 Task: Create a due date automation trigger when advanced on, 2 hours after a card is due add fields without custom field "Resume" set to a date in this week.
Action: Mouse moved to (1209, 91)
Screenshot: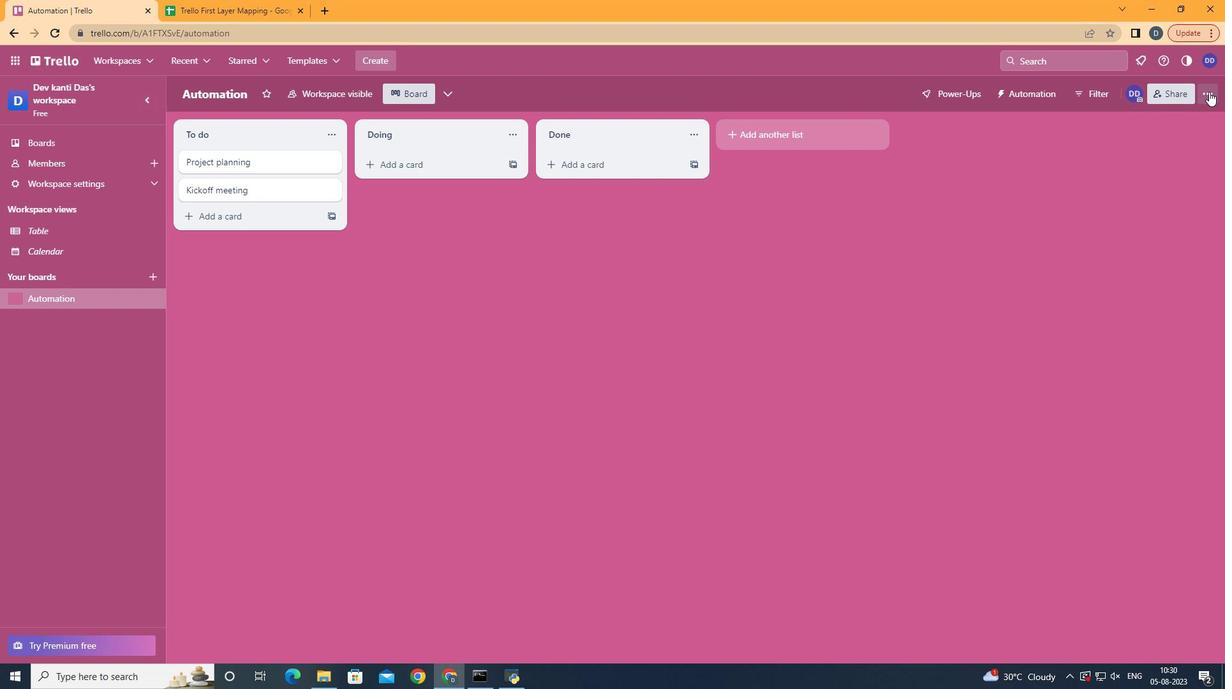 
Action: Mouse pressed left at (1209, 91)
Screenshot: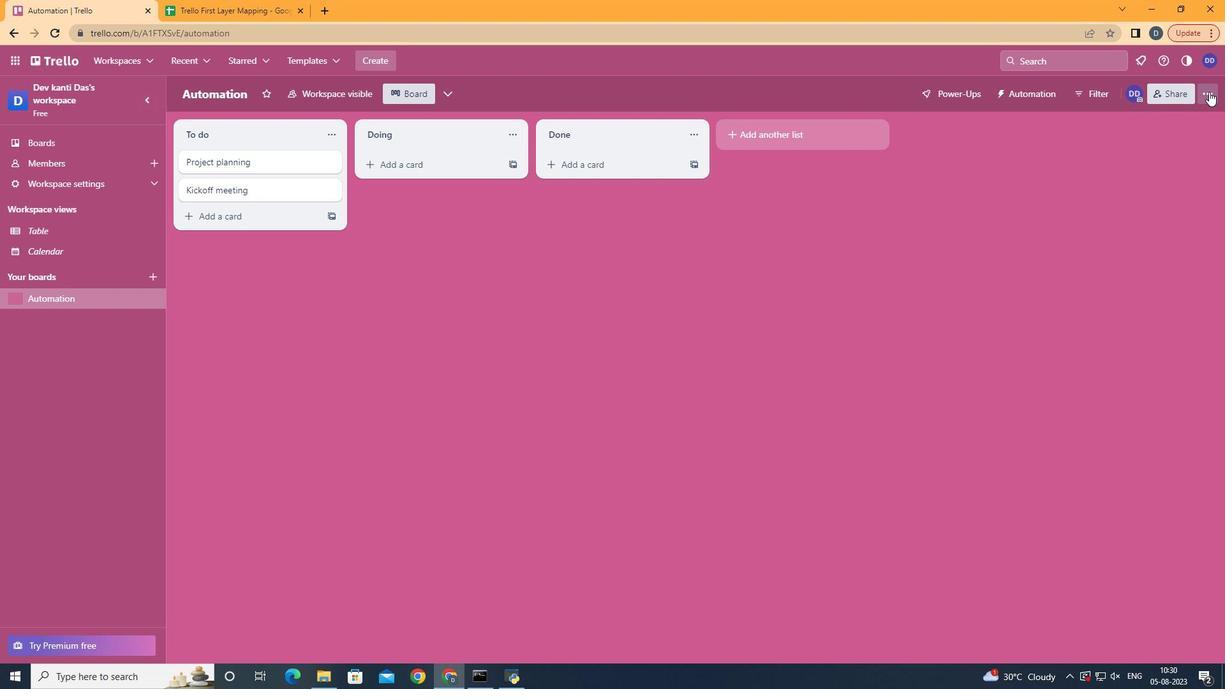 
Action: Mouse moved to (1152, 269)
Screenshot: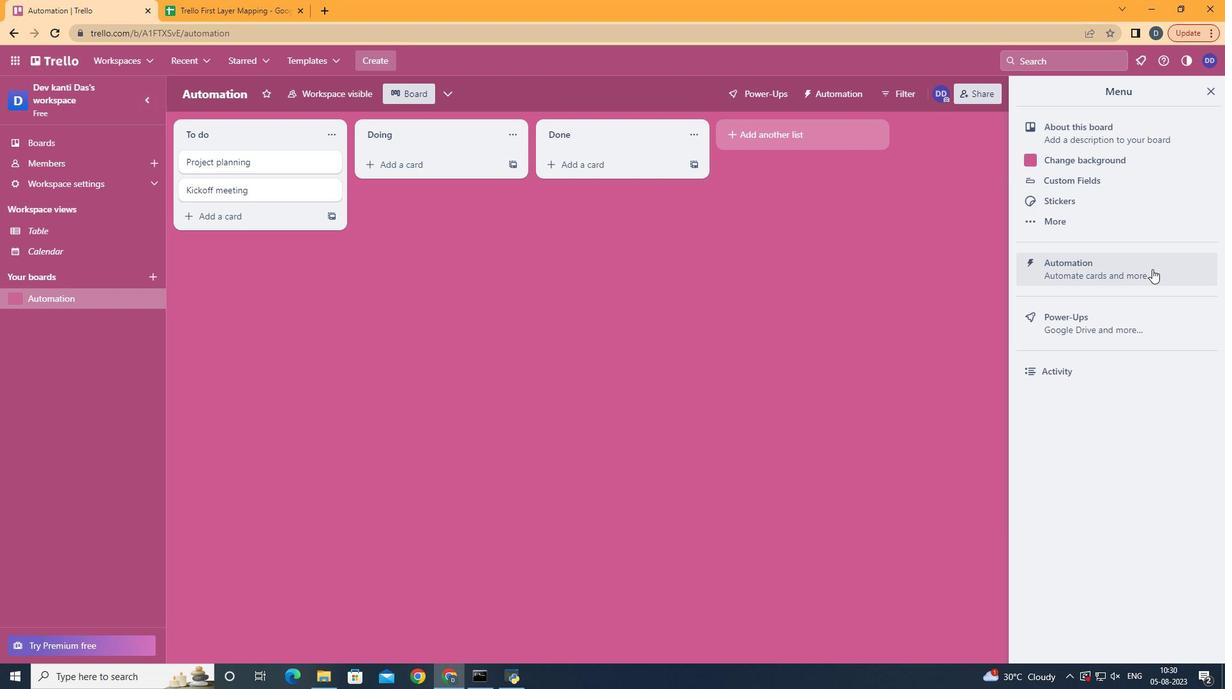 
Action: Mouse pressed left at (1152, 269)
Screenshot: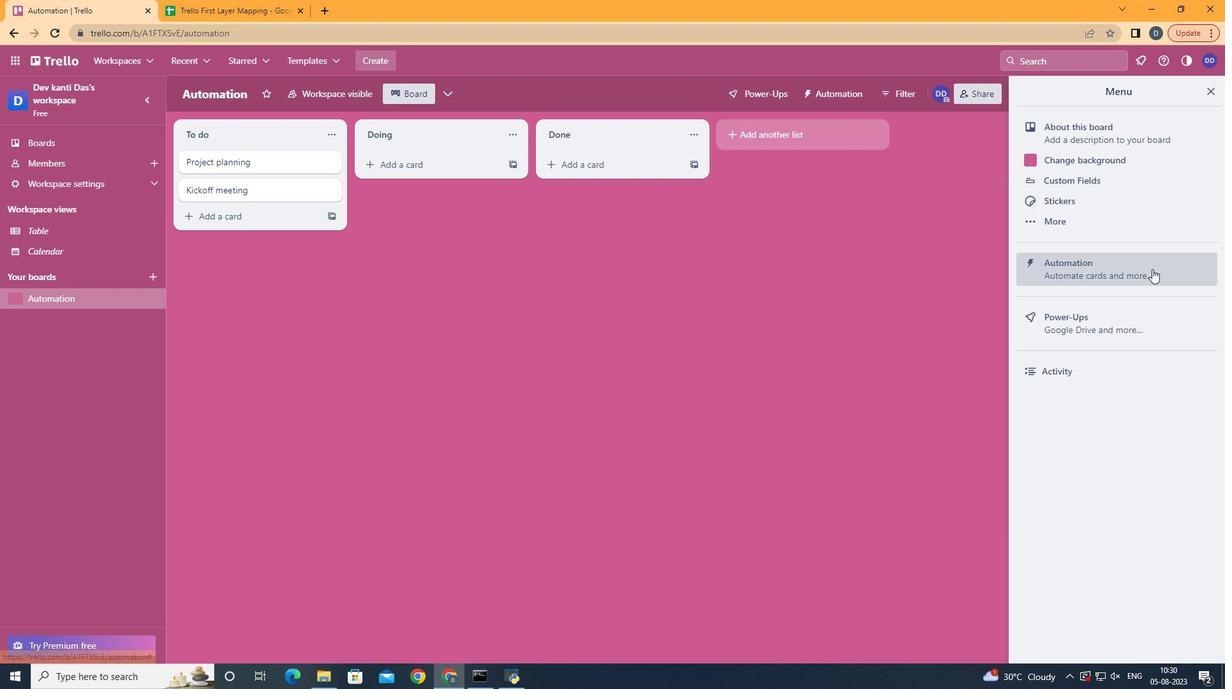 
Action: Mouse moved to (271, 262)
Screenshot: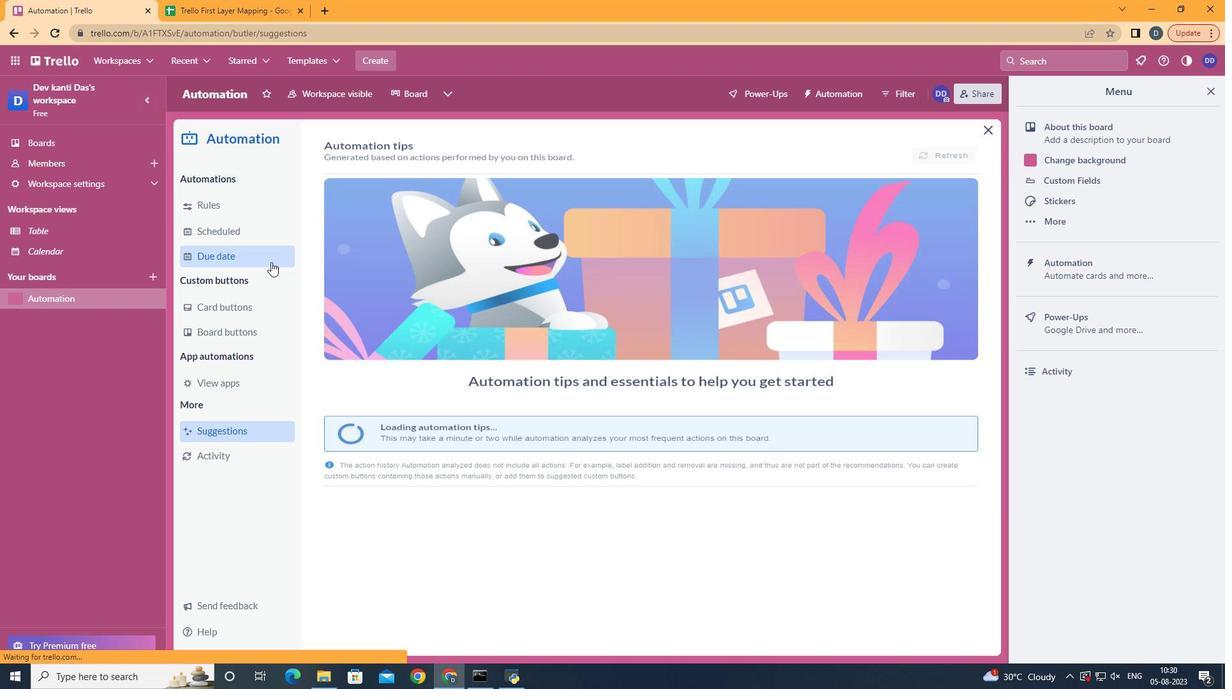 
Action: Mouse pressed left at (271, 262)
Screenshot: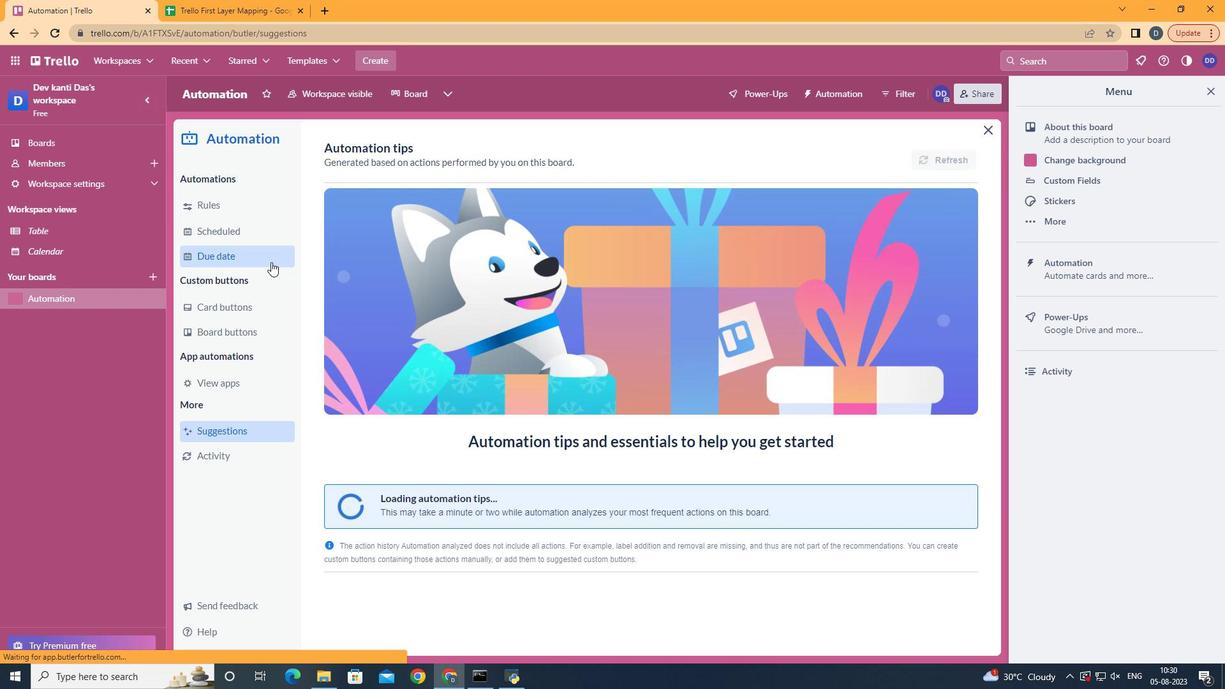 
Action: Mouse moved to (906, 149)
Screenshot: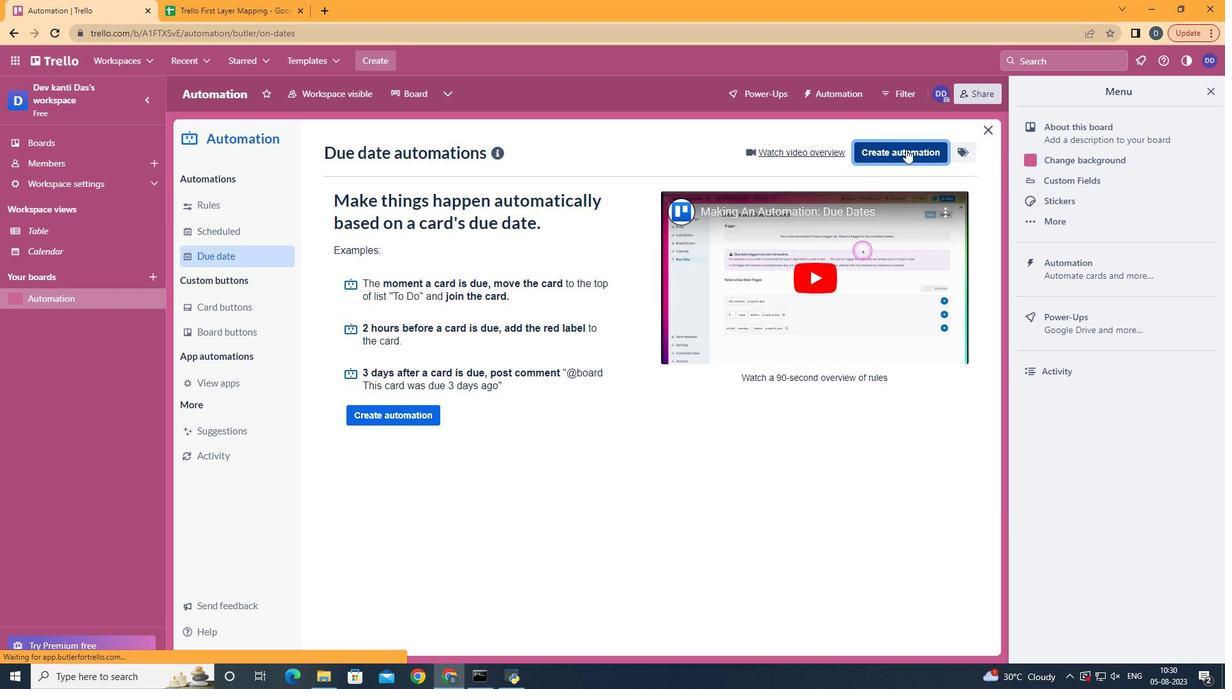 
Action: Mouse pressed left at (906, 149)
Screenshot: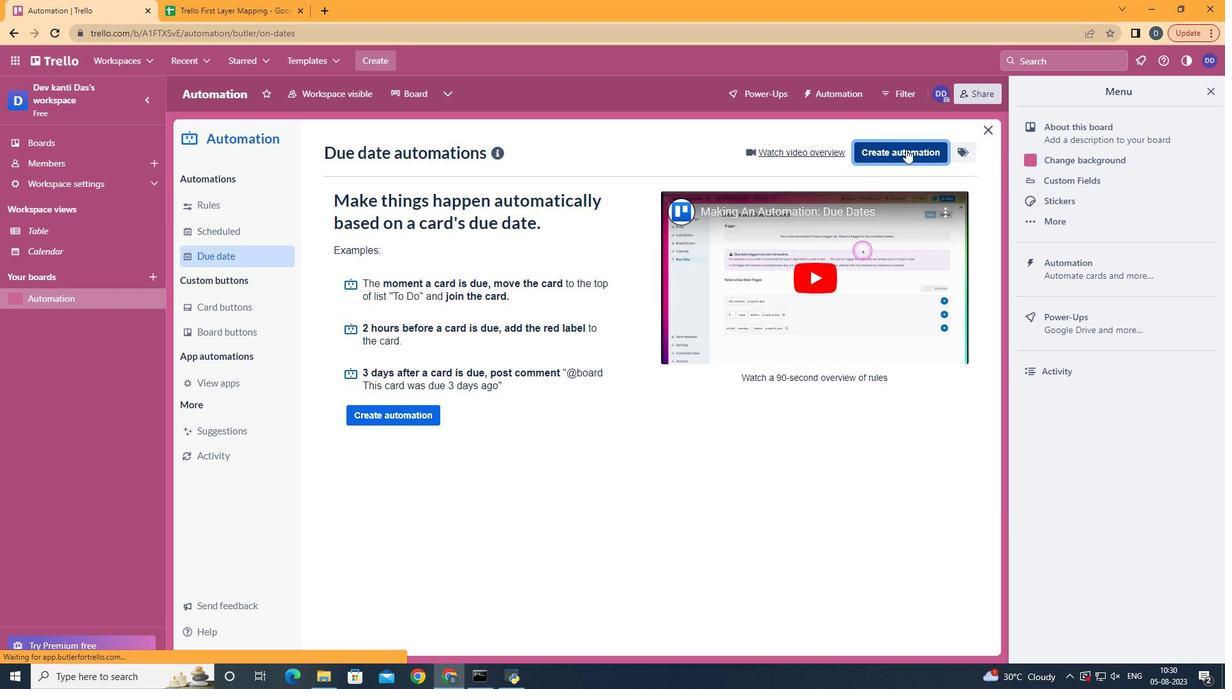 
Action: Mouse moved to (639, 271)
Screenshot: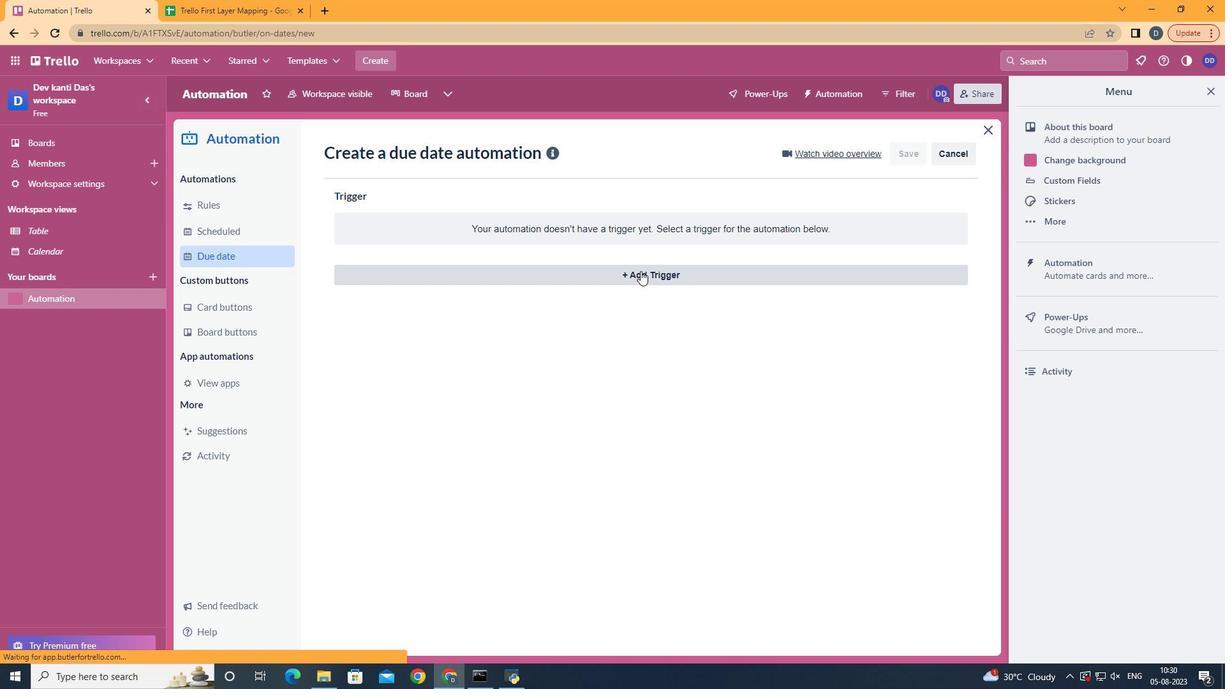 
Action: Mouse pressed left at (639, 271)
Screenshot: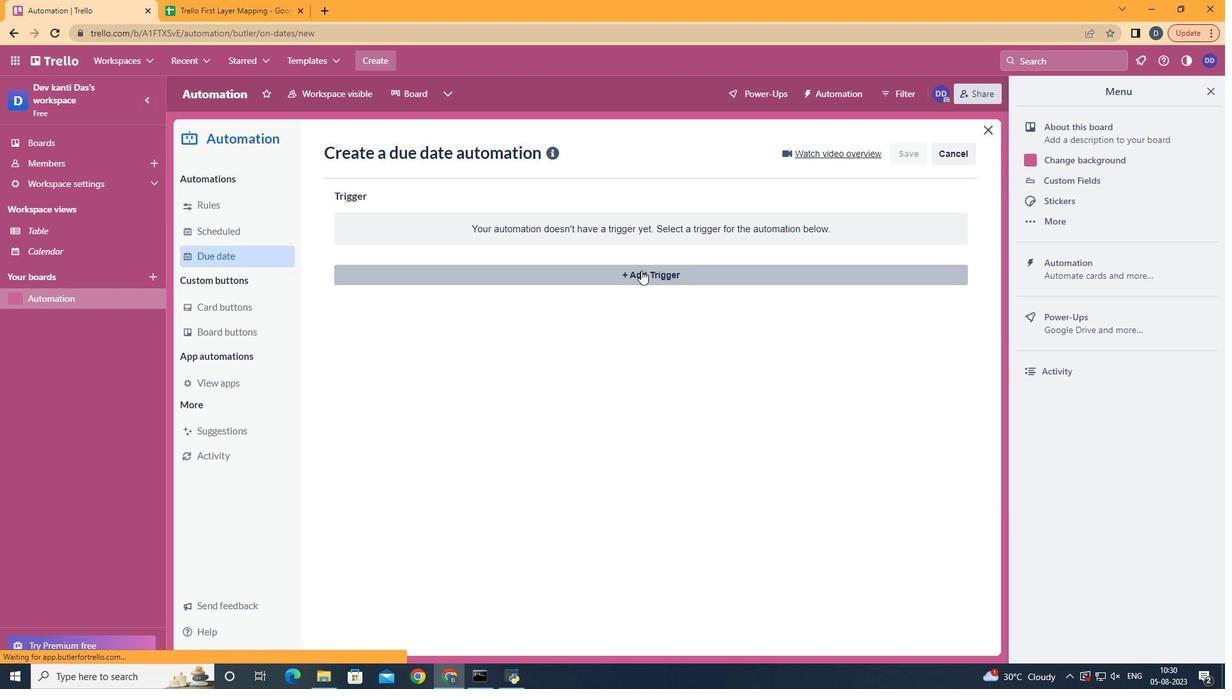 
Action: Mouse moved to (419, 541)
Screenshot: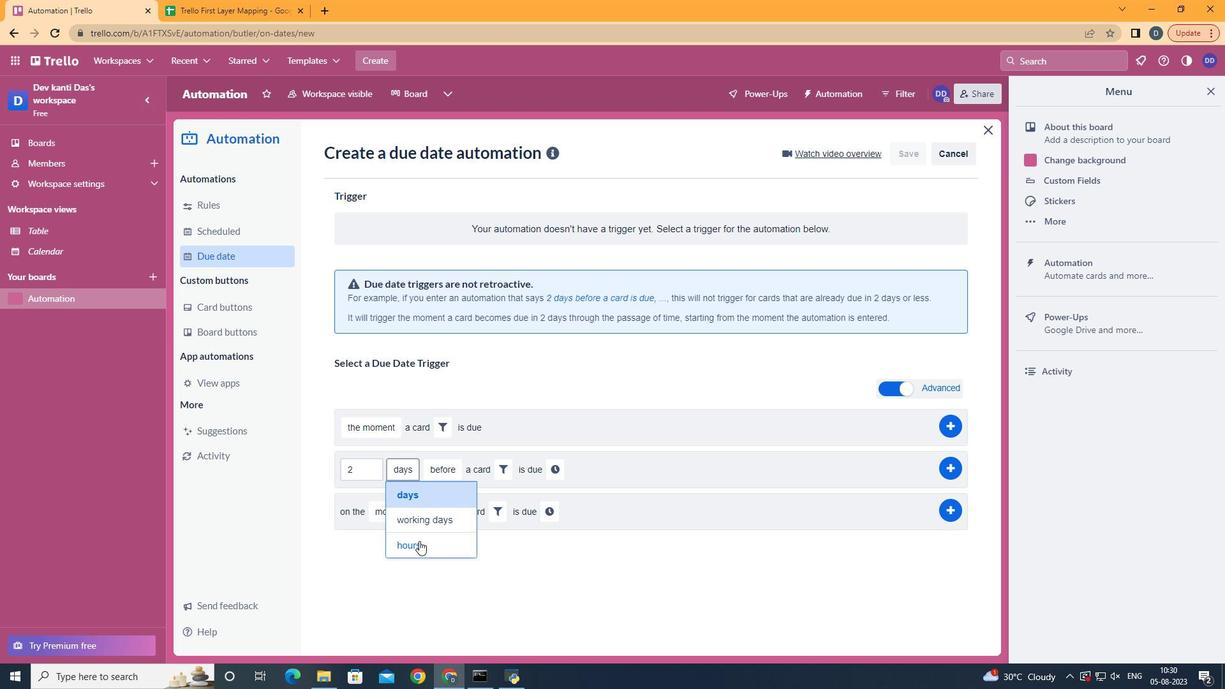 
Action: Mouse pressed left at (419, 541)
Screenshot: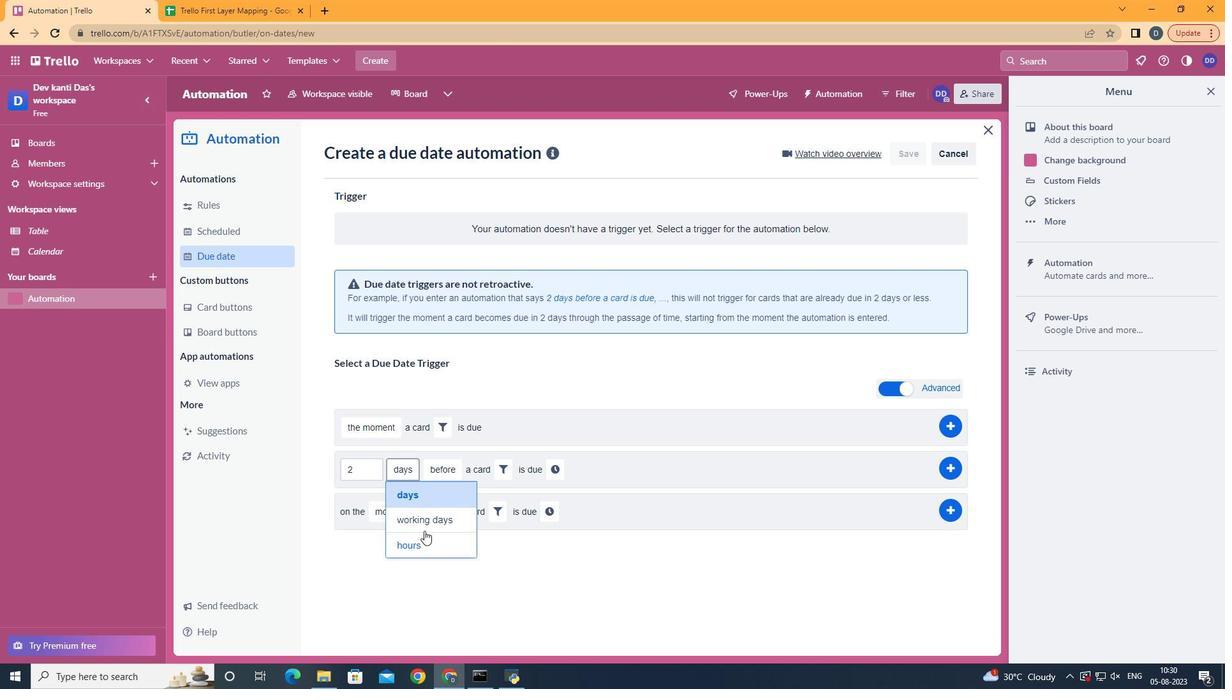 
Action: Mouse moved to (444, 515)
Screenshot: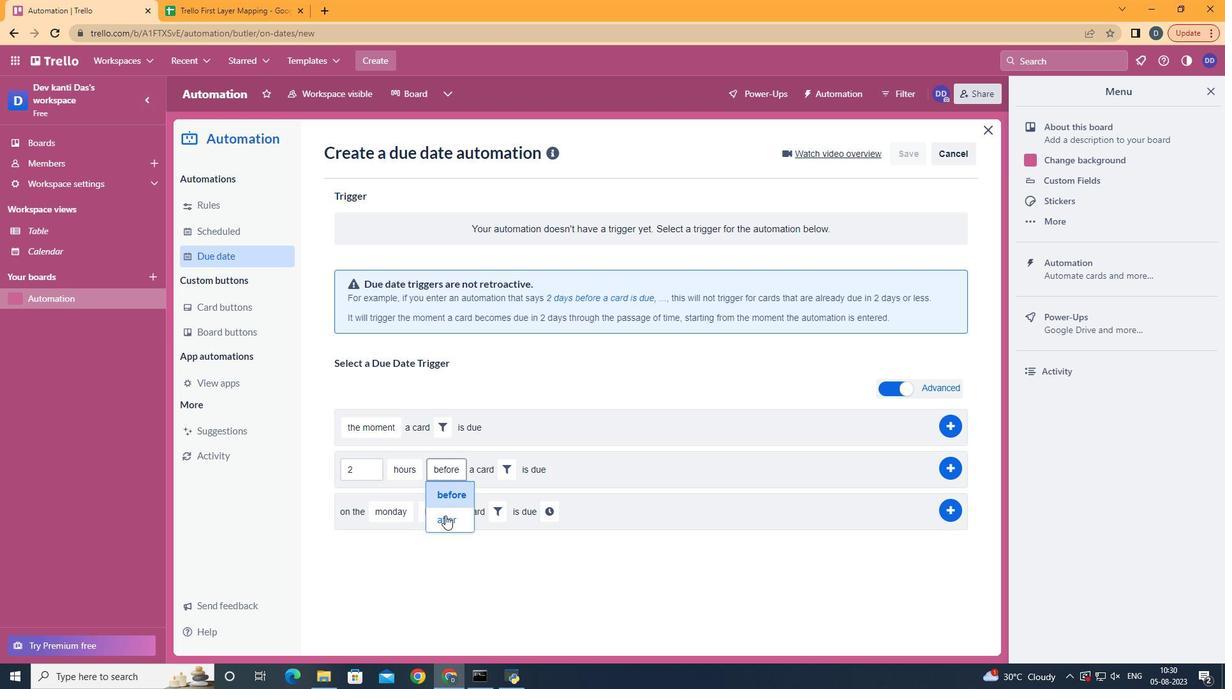 
Action: Mouse pressed left at (444, 515)
Screenshot: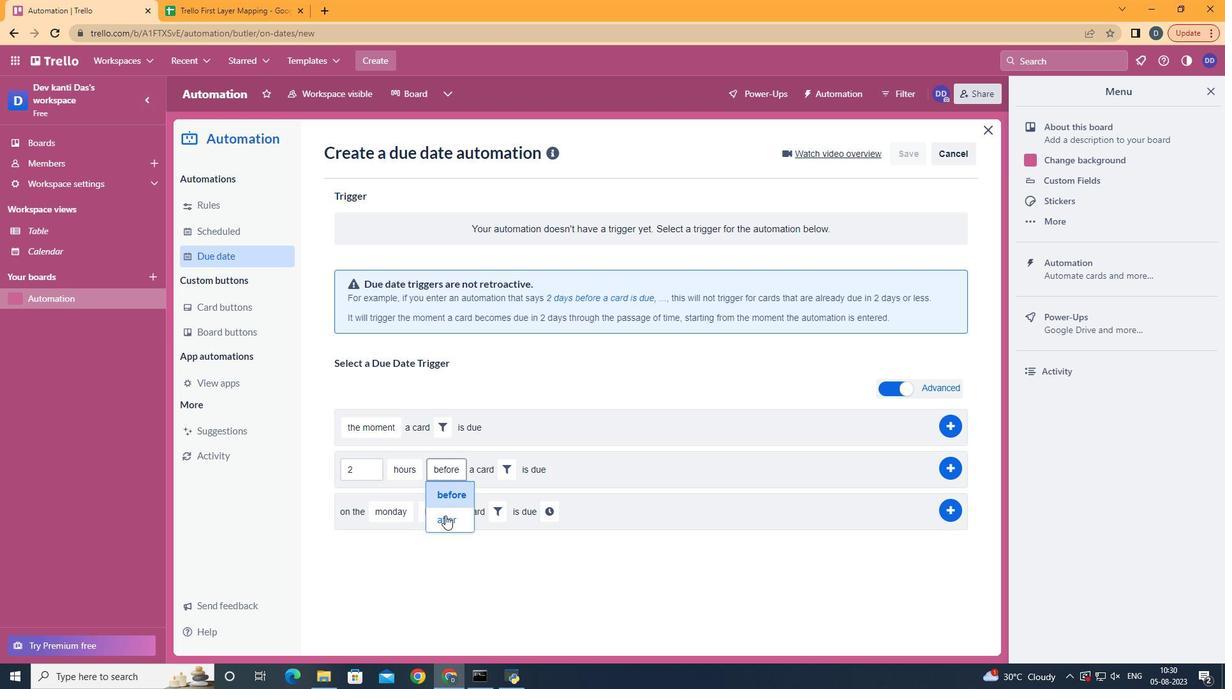 
Action: Mouse moved to (502, 470)
Screenshot: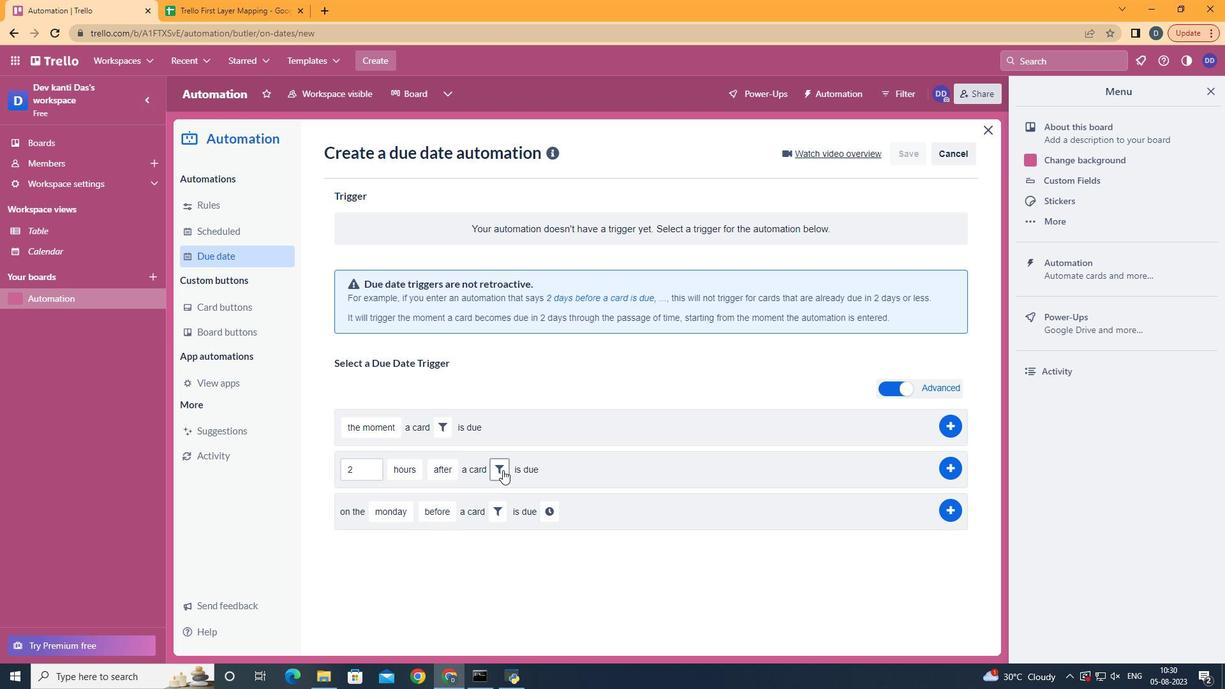 
Action: Mouse pressed left at (502, 470)
Screenshot: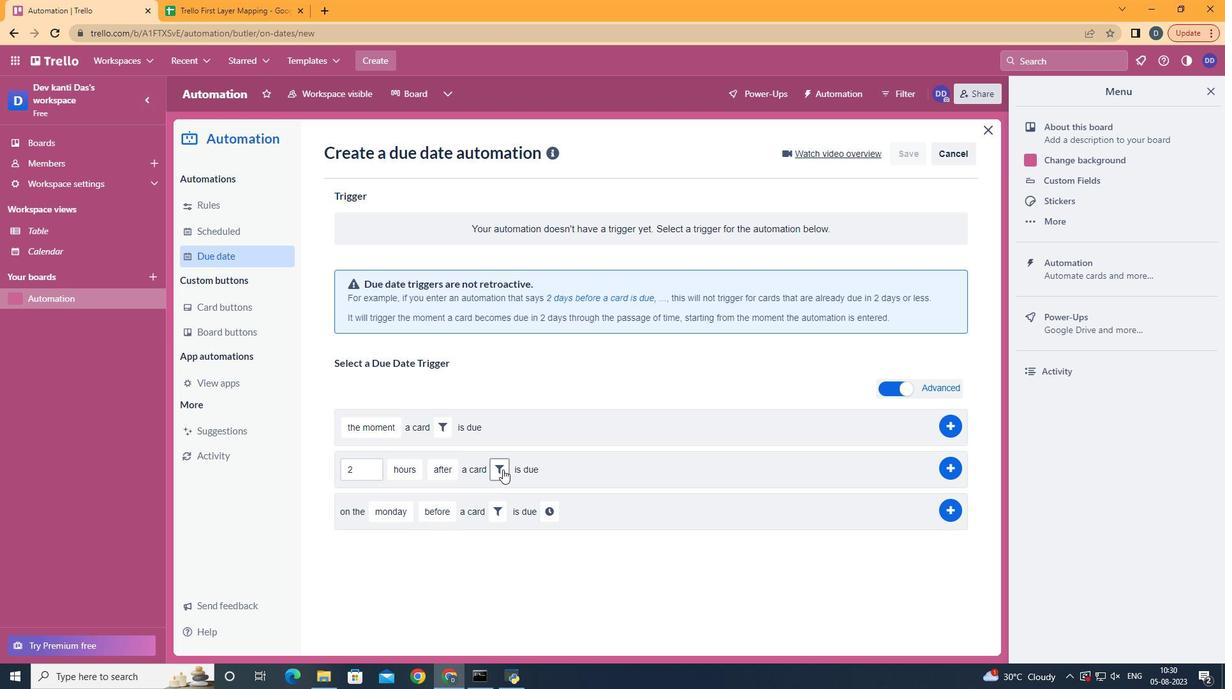 
Action: Mouse moved to (703, 516)
Screenshot: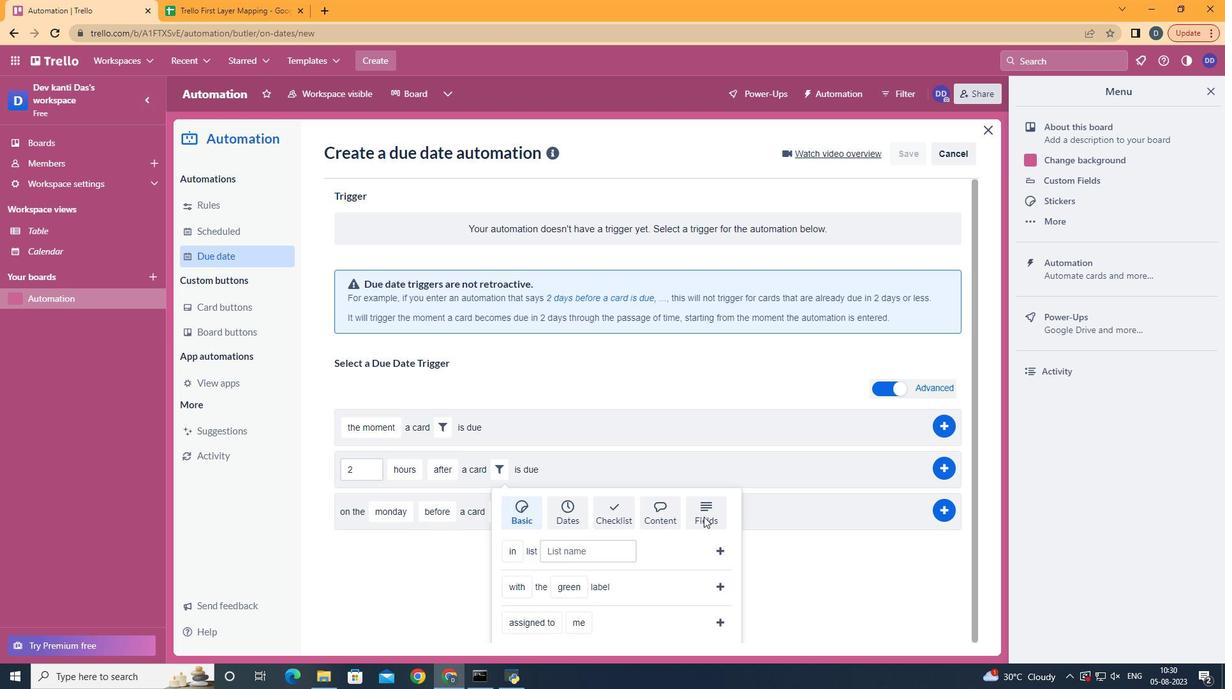 
Action: Mouse pressed left at (703, 516)
Screenshot: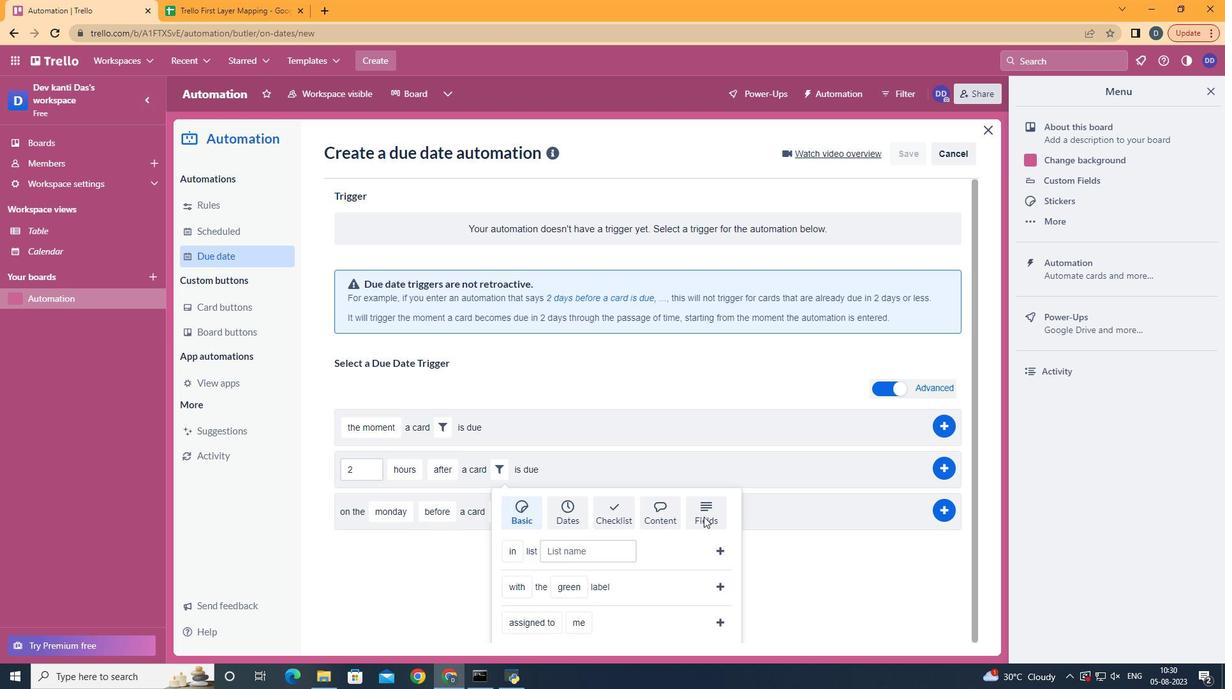 
Action: Mouse moved to (693, 505)
Screenshot: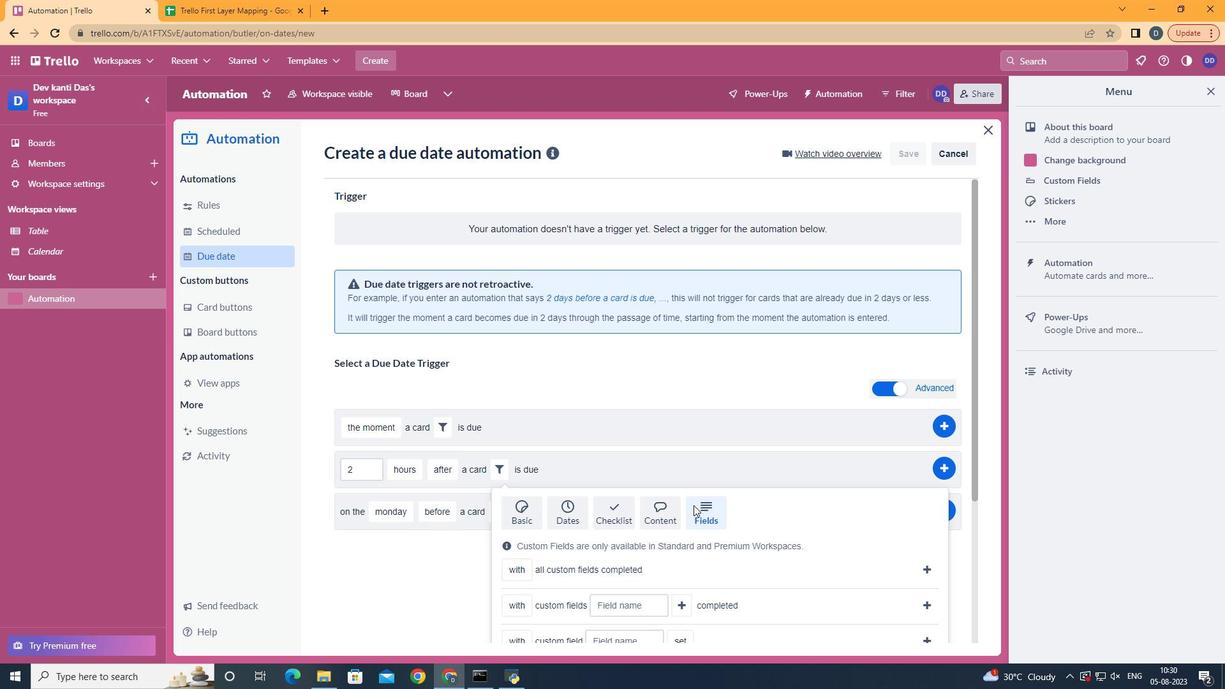 
Action: Mouse scrolled (693, 504) with delta (0, 0)
Screenshot: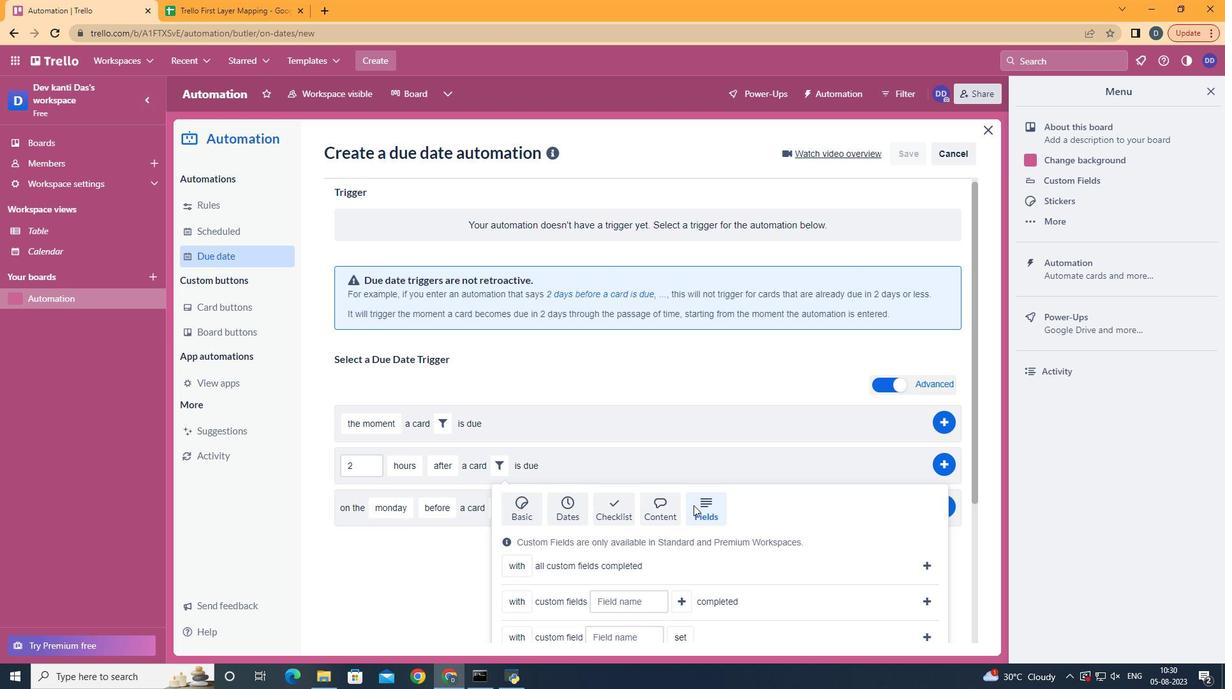 
Action: Mouse scrolled (693, 504) with delta (0, 0)
Screenshot: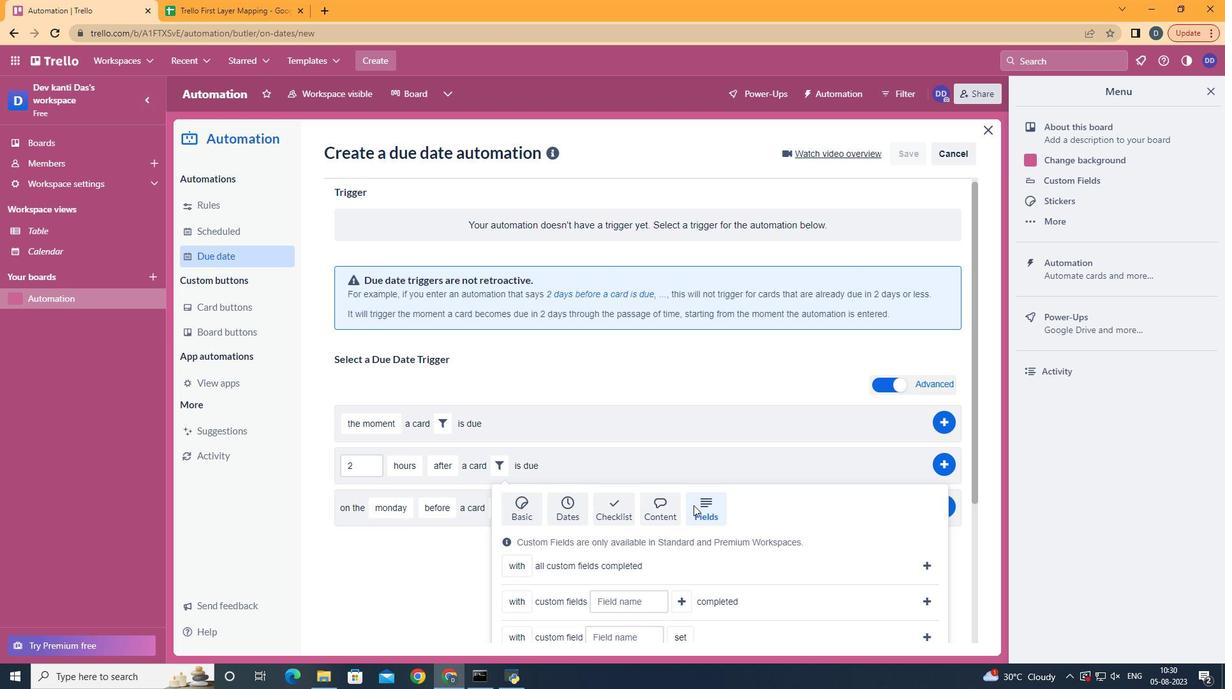 
Action: Mouse scrolled (693, 504) with delta (0, 0)
Screenshot: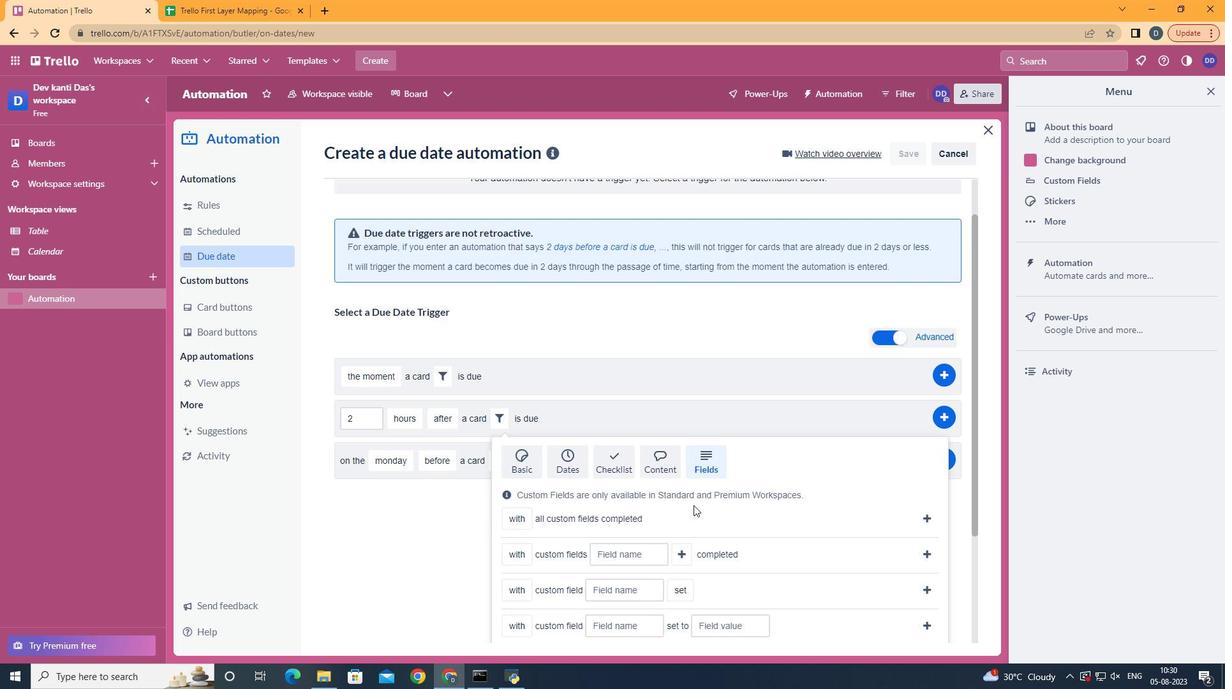 
Action: Mouse scrolled (693, 504) with delta (0, 0)
Screenshot: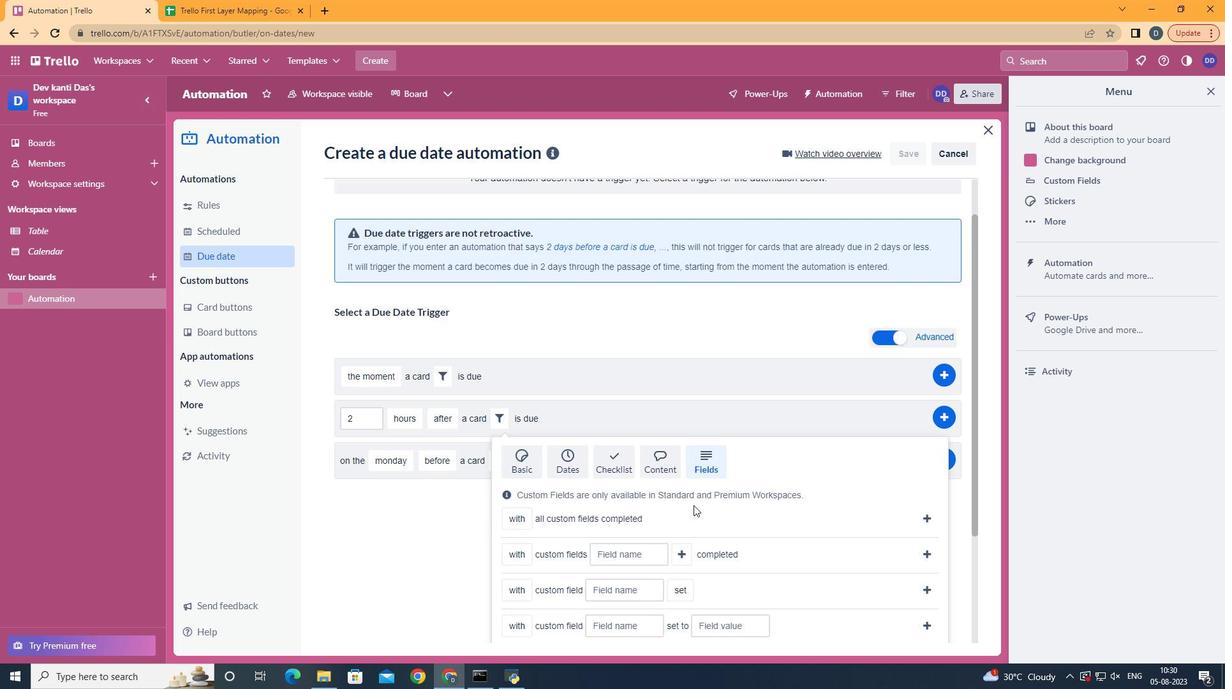 
Action: Mouse scrolled (693, 504) with delta (0, 0)
Screenshot: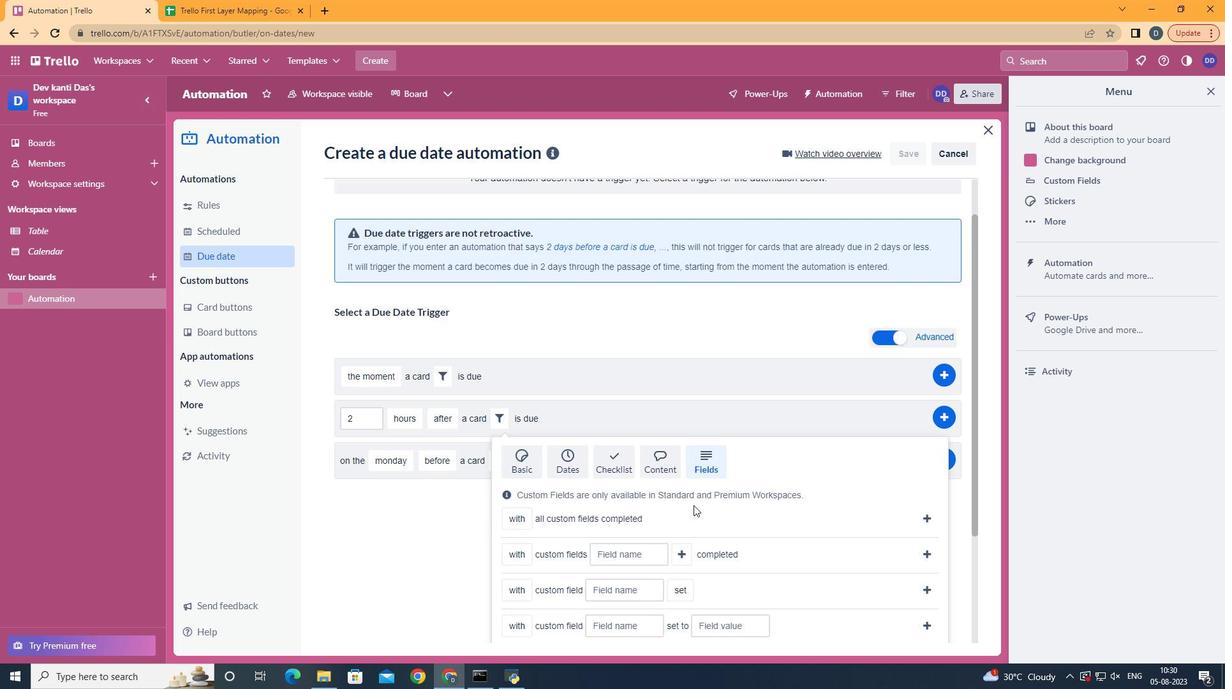 
Action: Mouse scrolled (693, 504) with delta (0, 0)
Screenshot: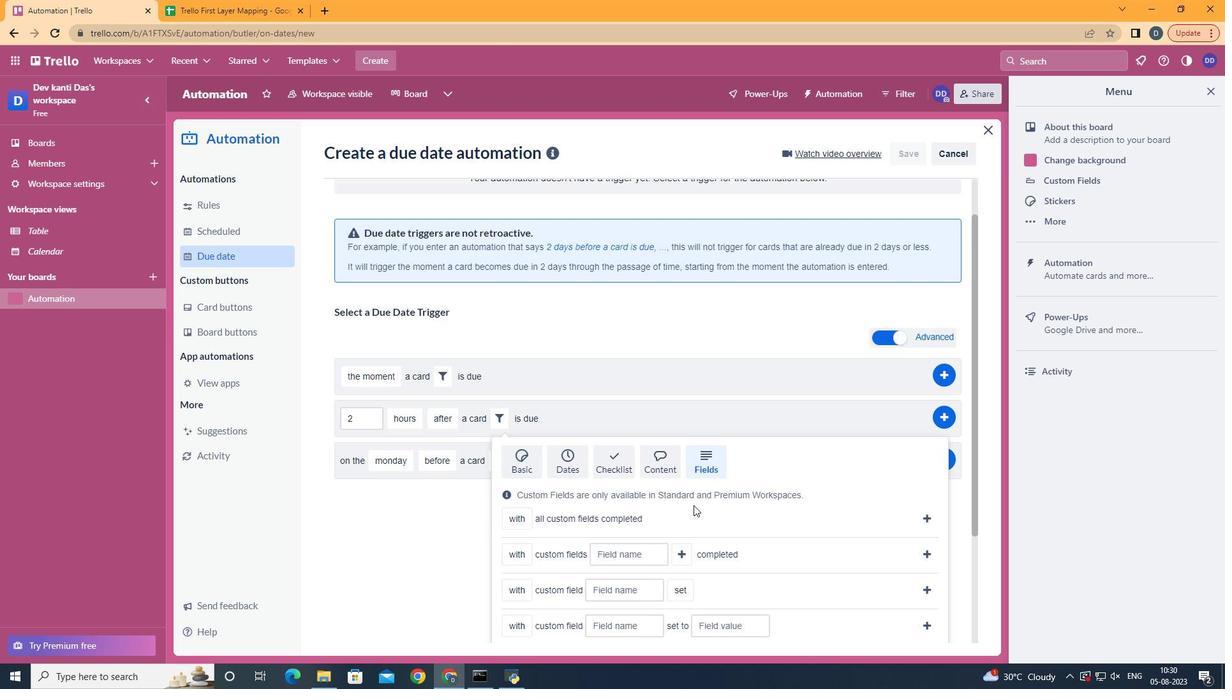 
Action: Mouse moved to (537, 631)
Screenshot: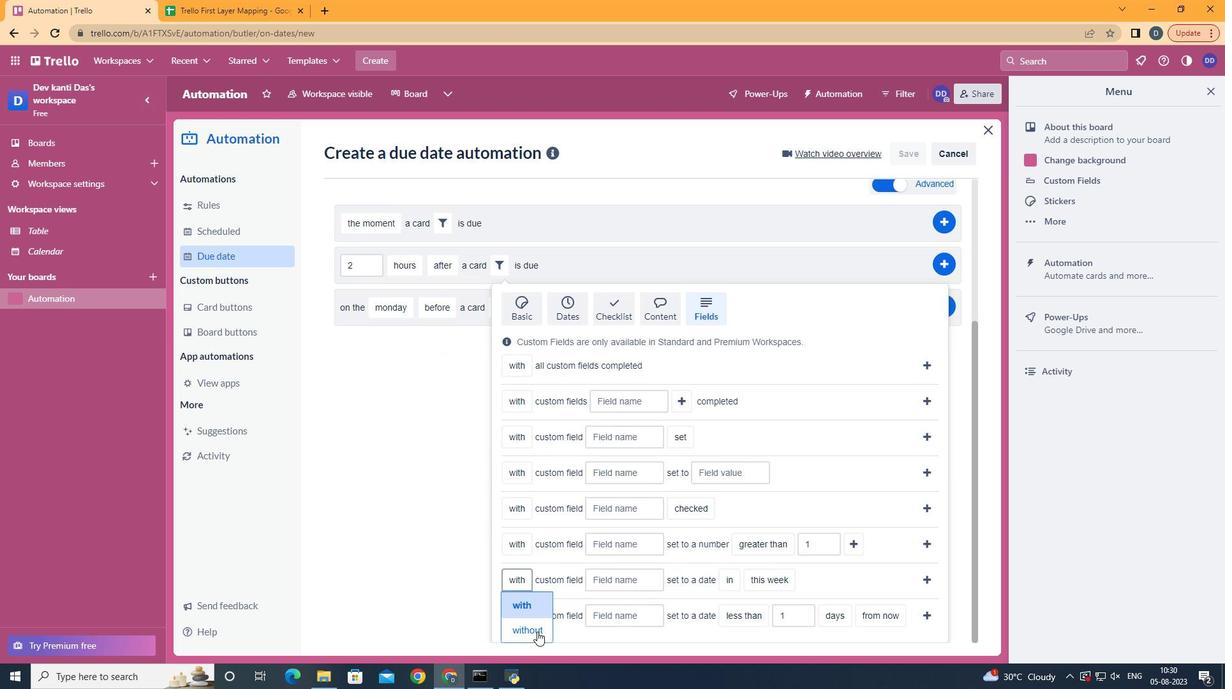
Action: Mouse pressed left at (537, 631)
Screenshot: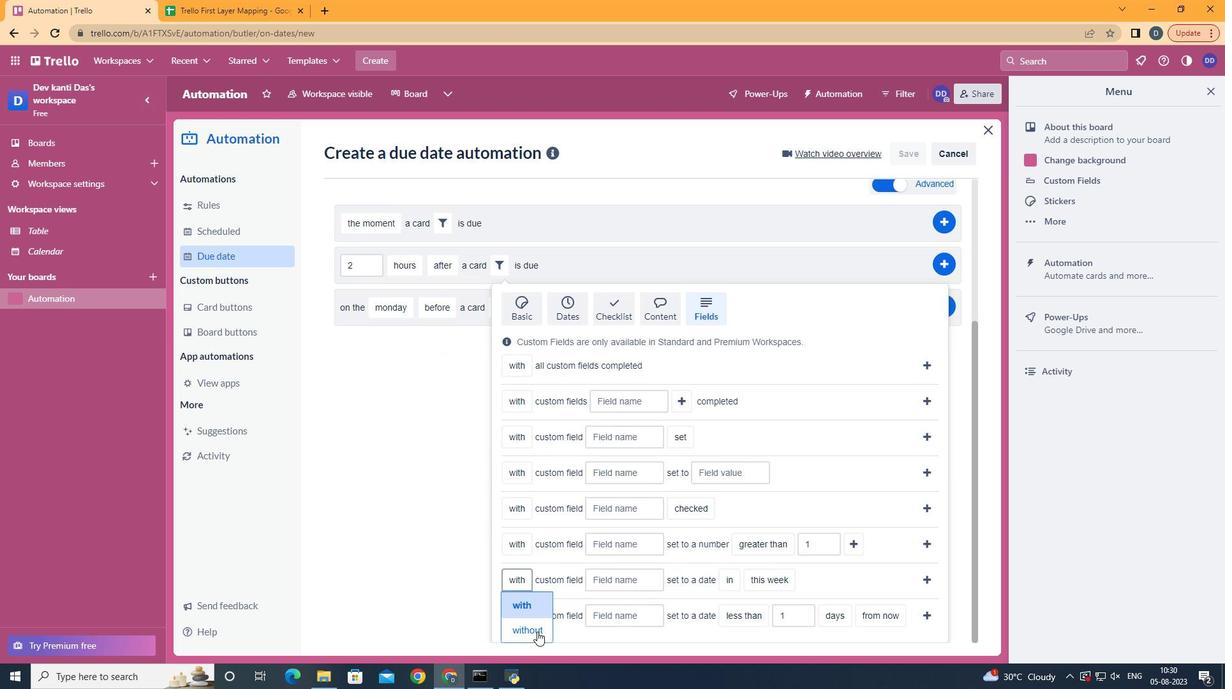 
Action: Mouse moved to (623, 582)
Screenshot: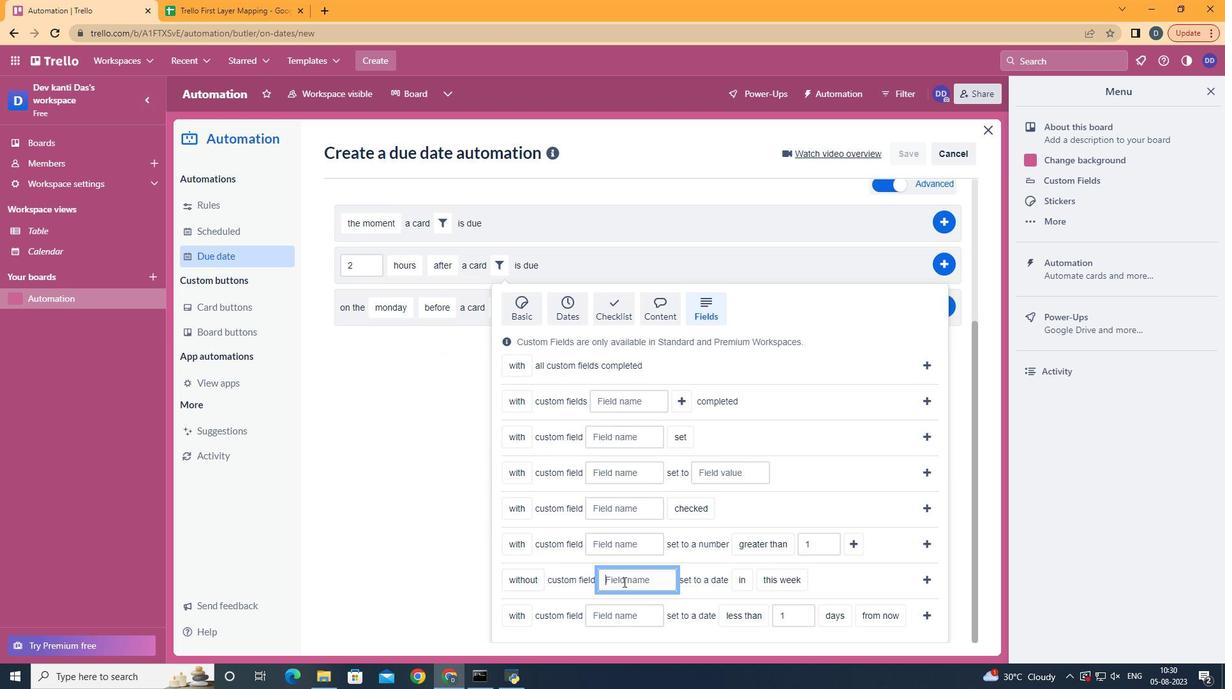 
Action: Mouse pressed left at (623, 582)
Screenshot: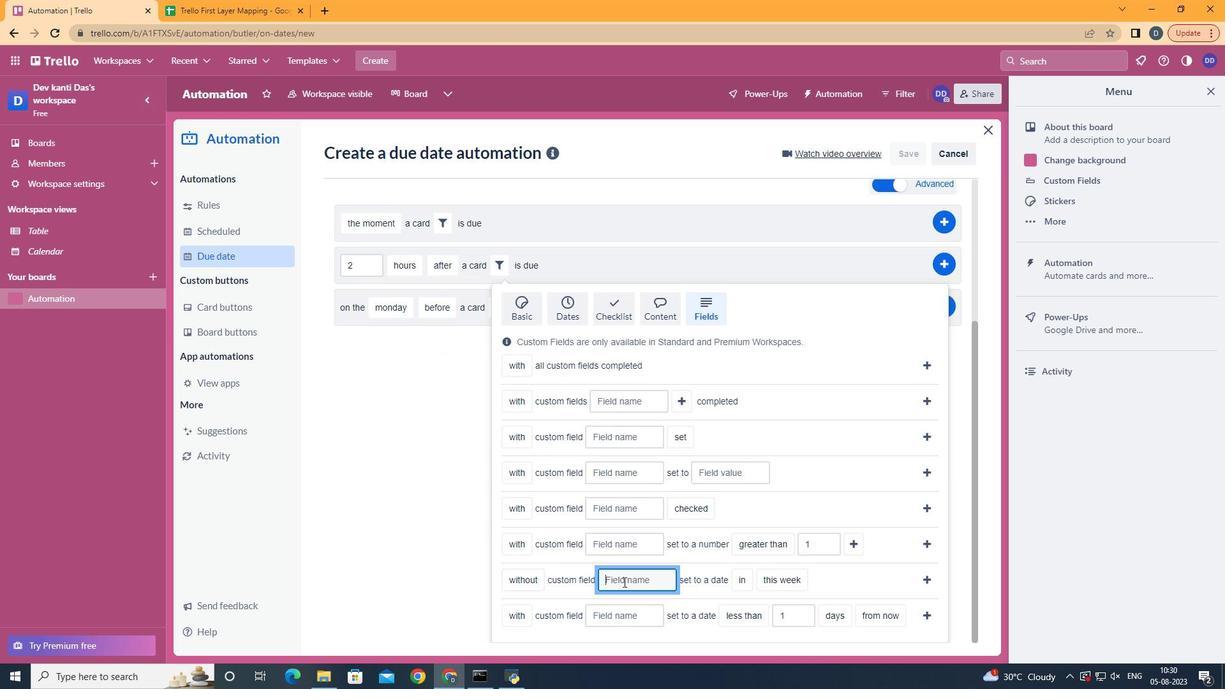 
Action: Mouse moved to (623, 581)
Screenshot: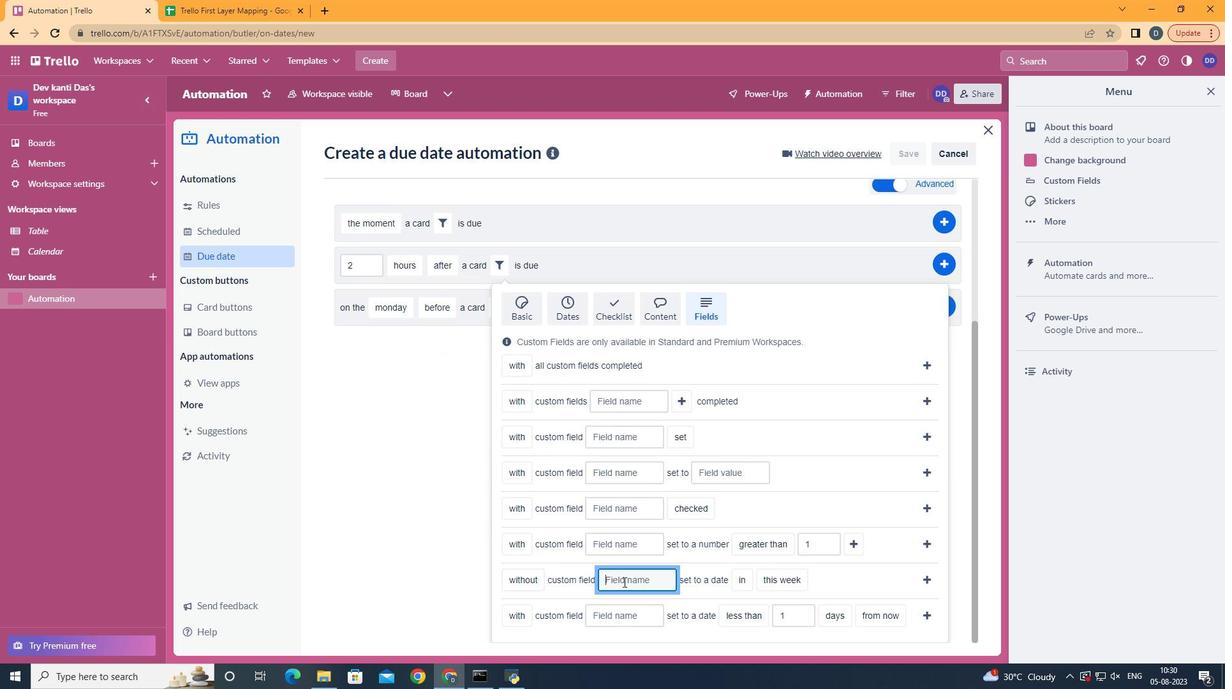 
Action: Key pressed <Key.shift>Z<Key.shift><Key.backspace><Key.shift>Resume
Screenshot: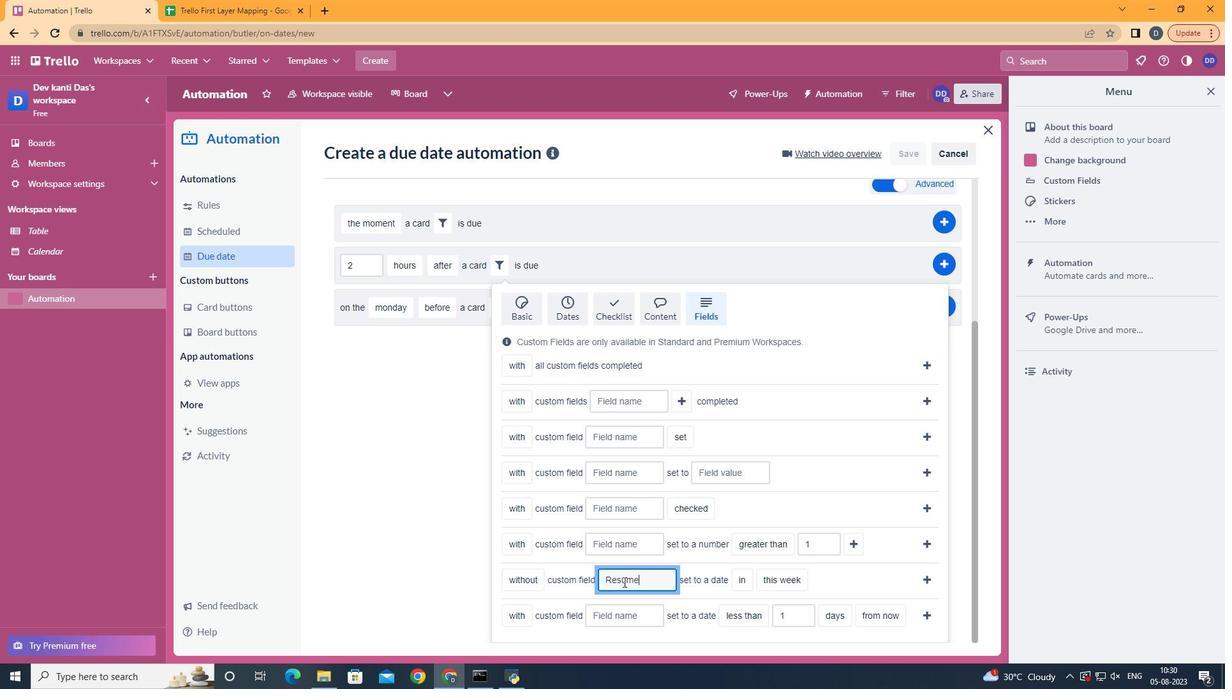 
Action: Mouse moved to (746, 601)
Screenshot: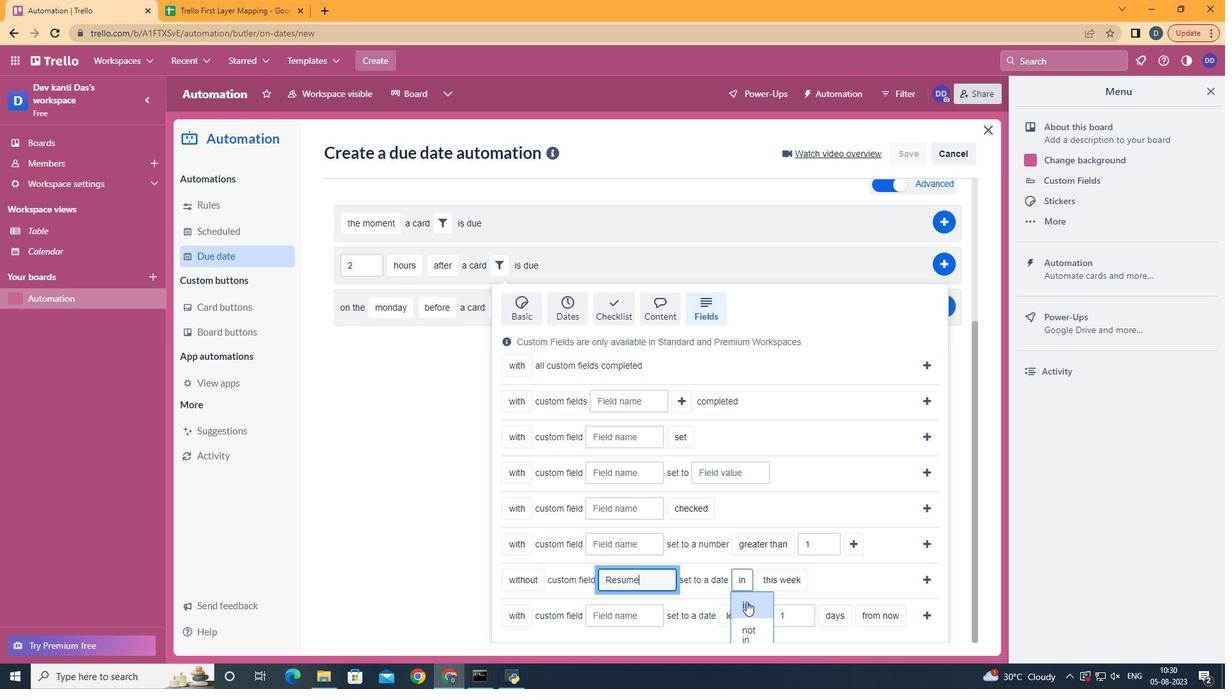 
Action: Mouse pressed left at (746, 601)
Screenshot: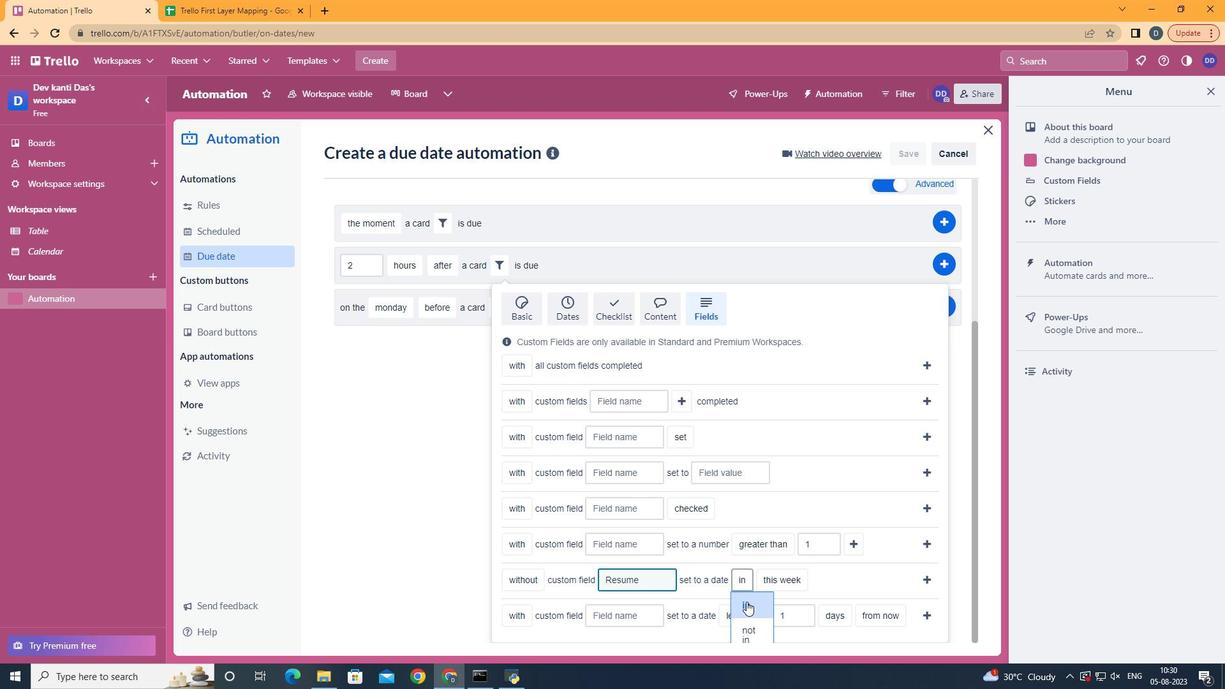 
Action: Mouse moved to (788, 601)
Screenshot: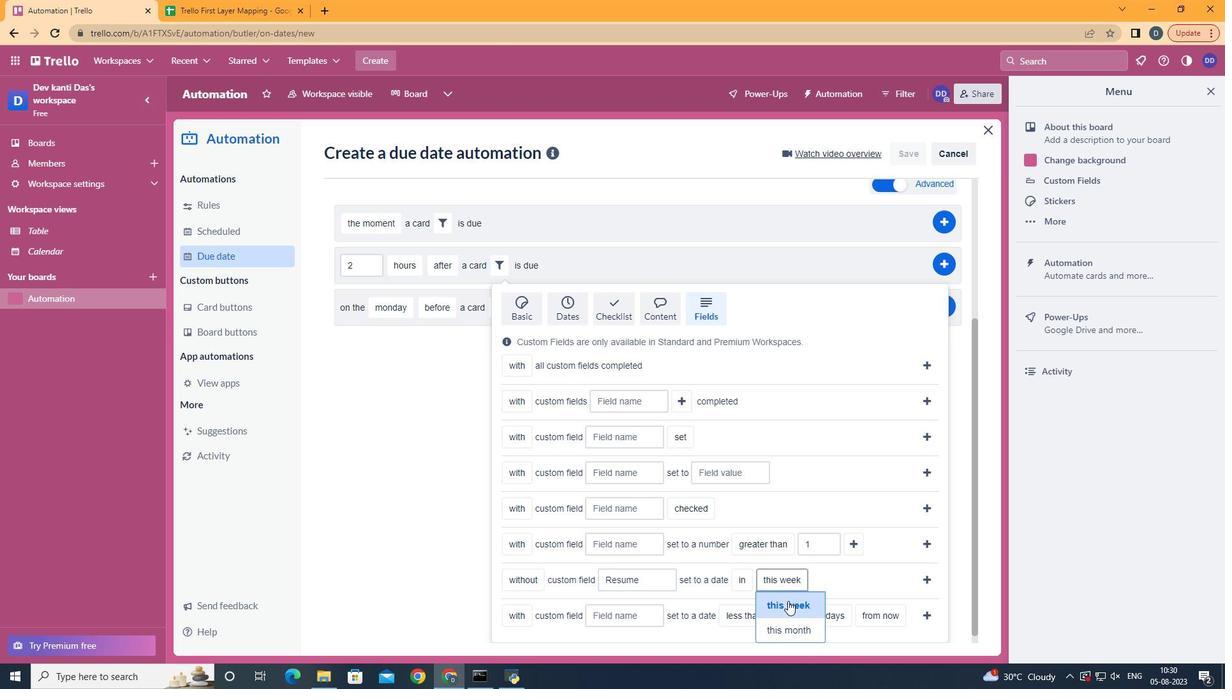 
Action: Mouse pressed left at (788, 601)
Screenshot: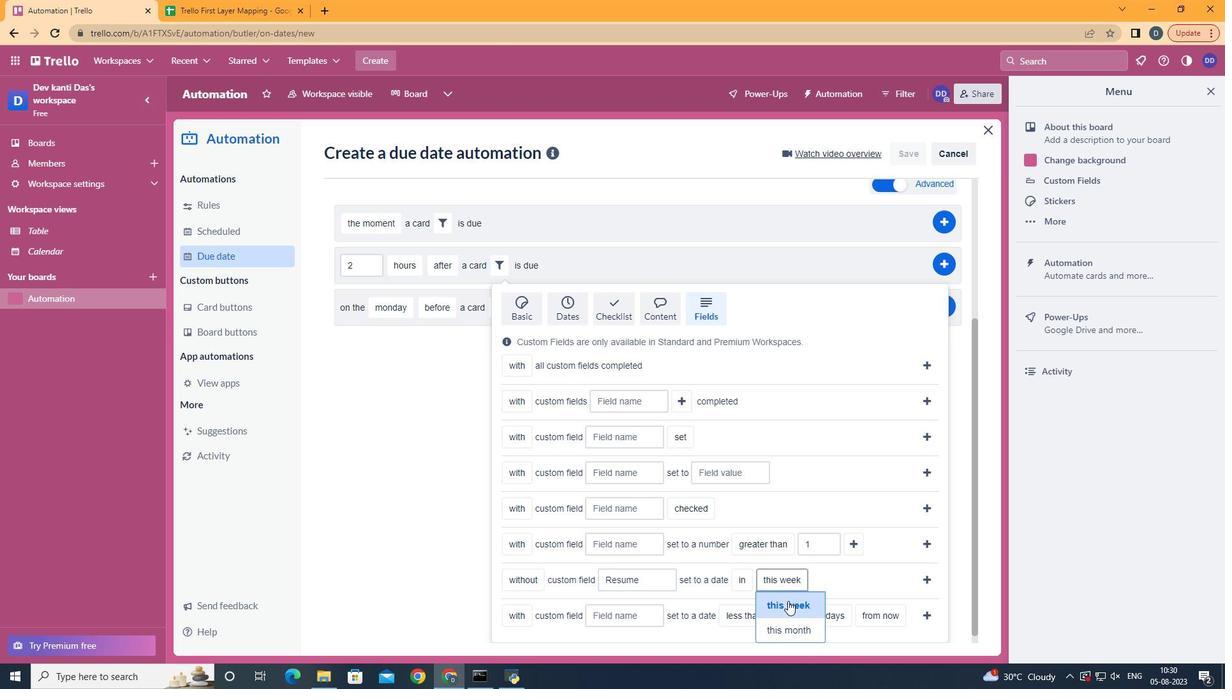 
Action: Mouse moved to (930, 580)
Screenshot: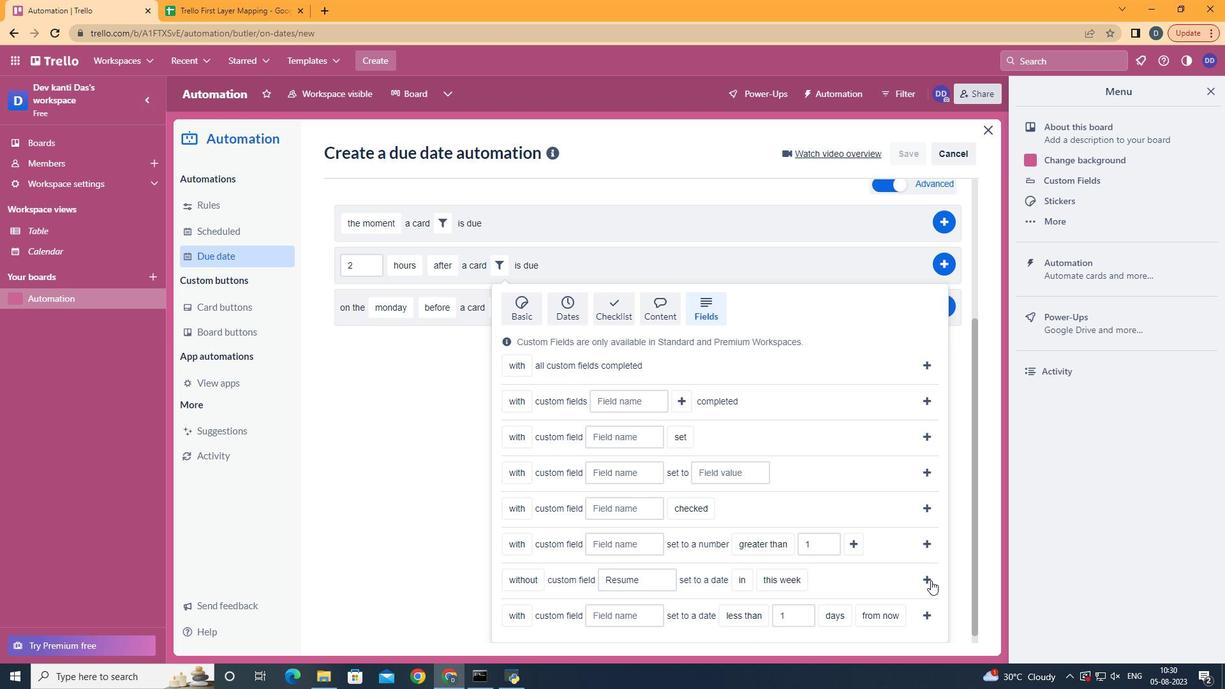 
Action: Mouse pressed left at (930, 580)
Screenshot: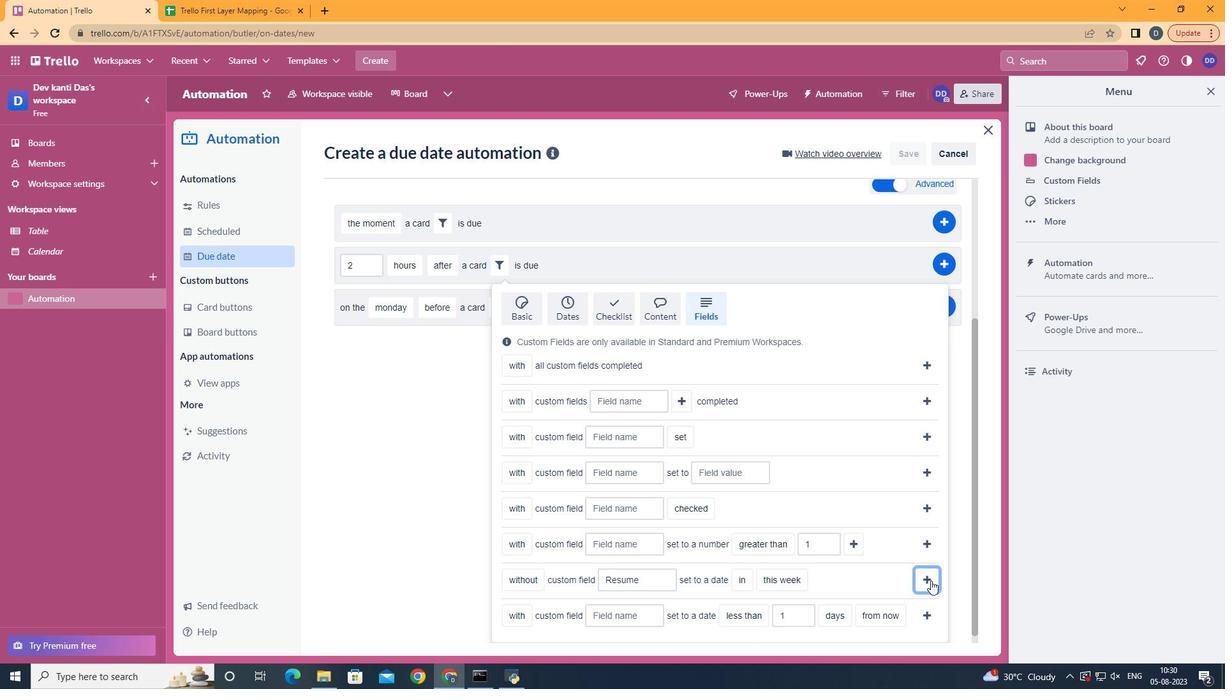 
Action: Mouse moved to (954, 474)
Screenshot: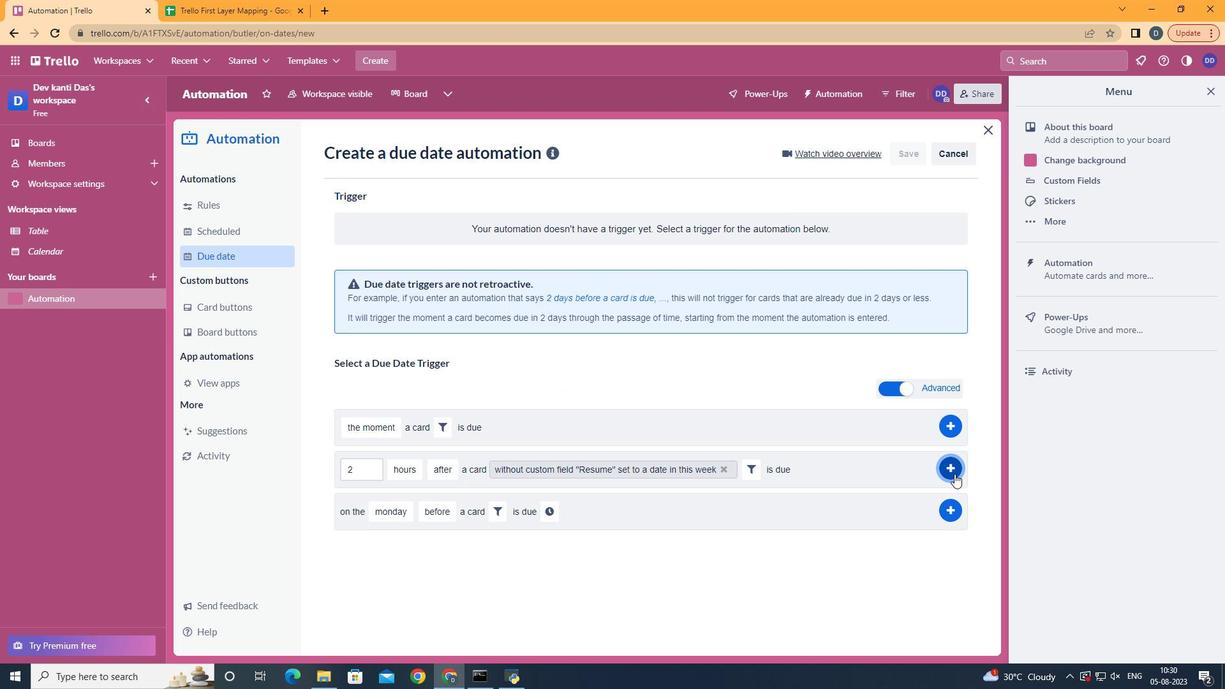 
Action: Mouse pressed left at (954, 474)
Screenshot: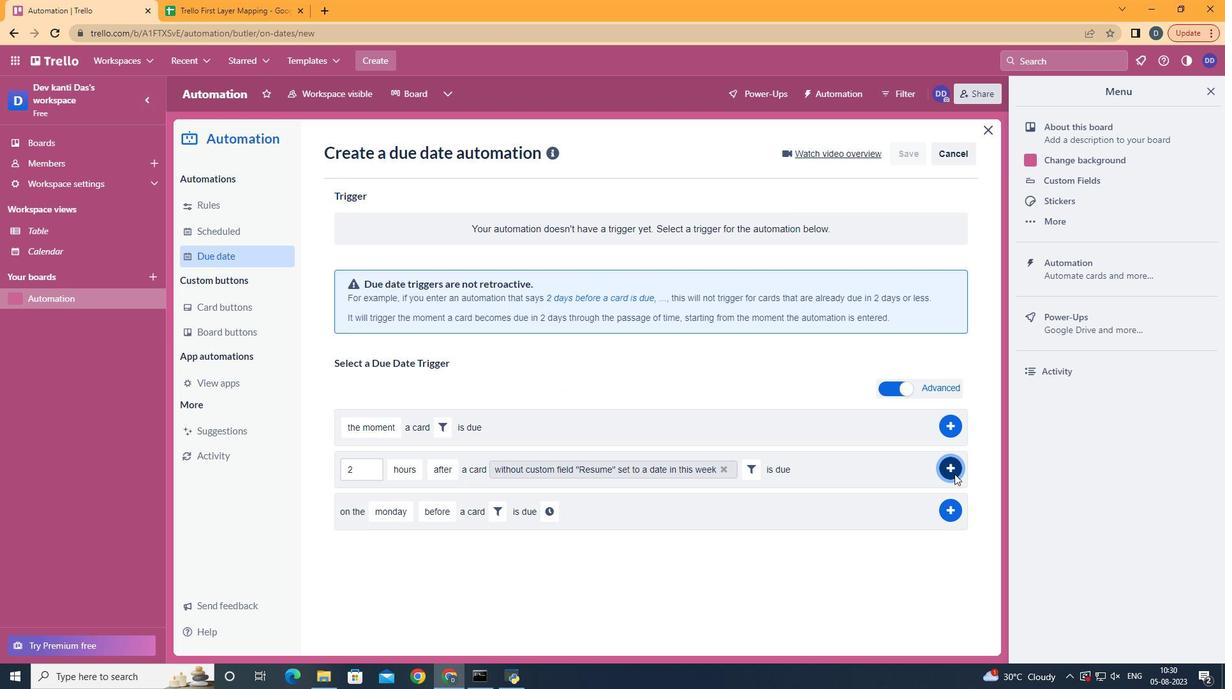 
Action: Mouse moved to (510, 209)
Screenshot: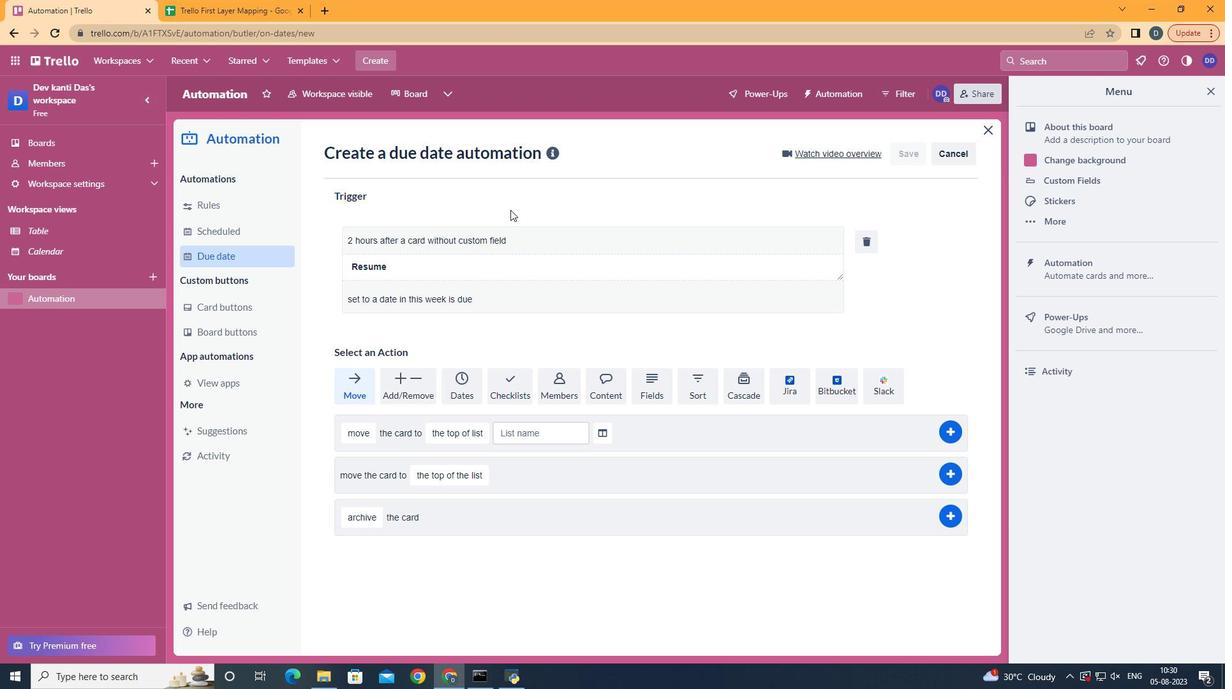
